 Task: Add Sprouts Watermelon Spears to the cart.
Action: Mouse pressed left at (248, 115)
Screenshot: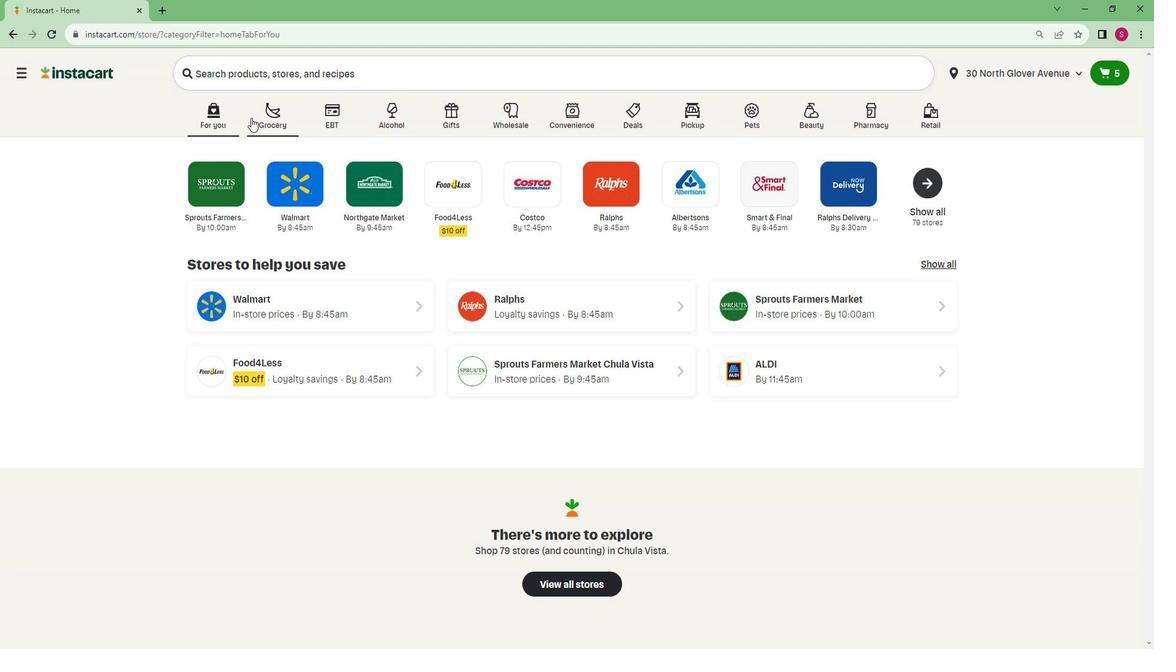 
Action: Mouse moved to (260, 345)
Screenshot: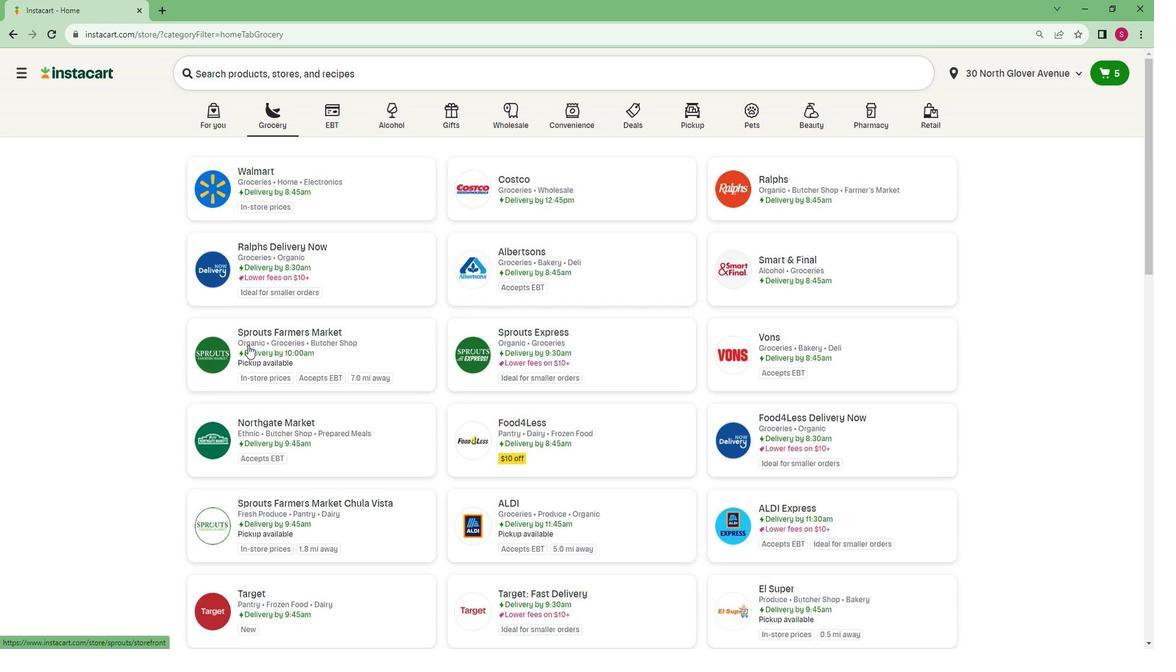 
Action: Mouse pressed left at (260, 345)
Screenshot: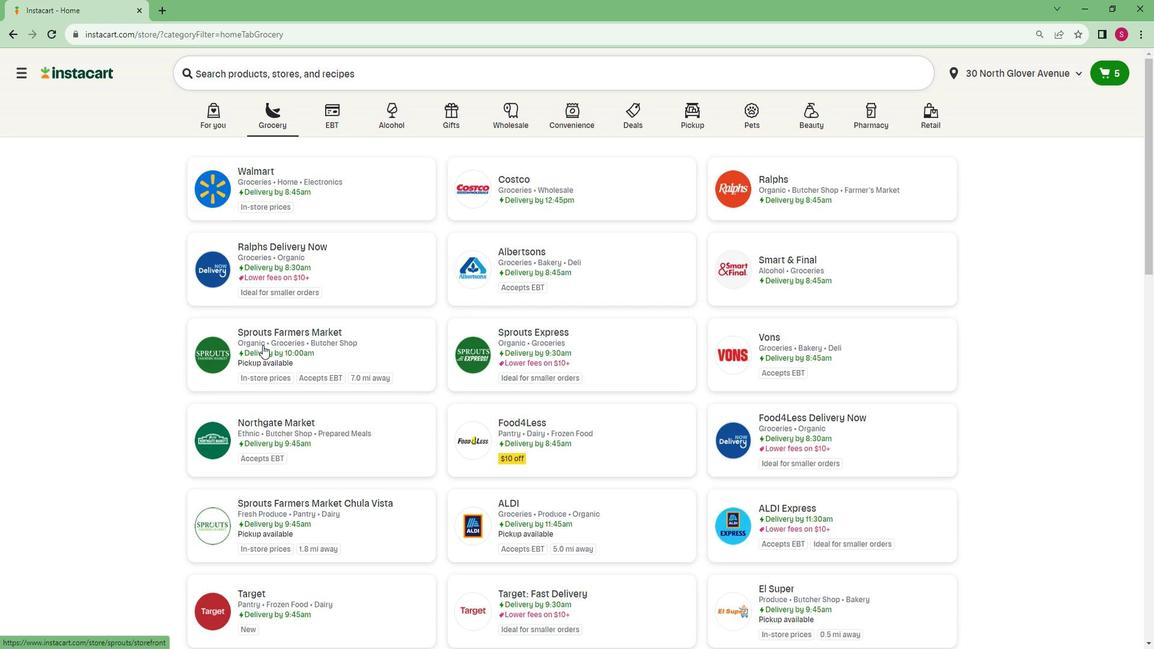 
Action: Mouse moved to (106, 366)
Screenshot: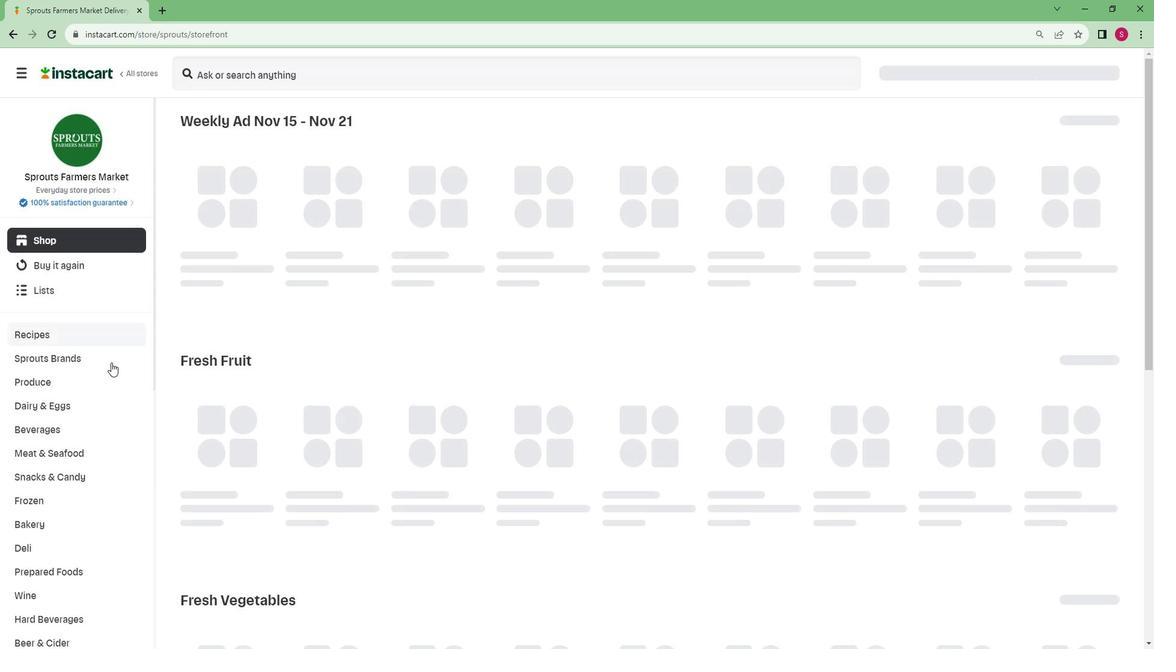 
Action: Mouse scrolled (106, 366) with delta (0, 0)
Screenshot: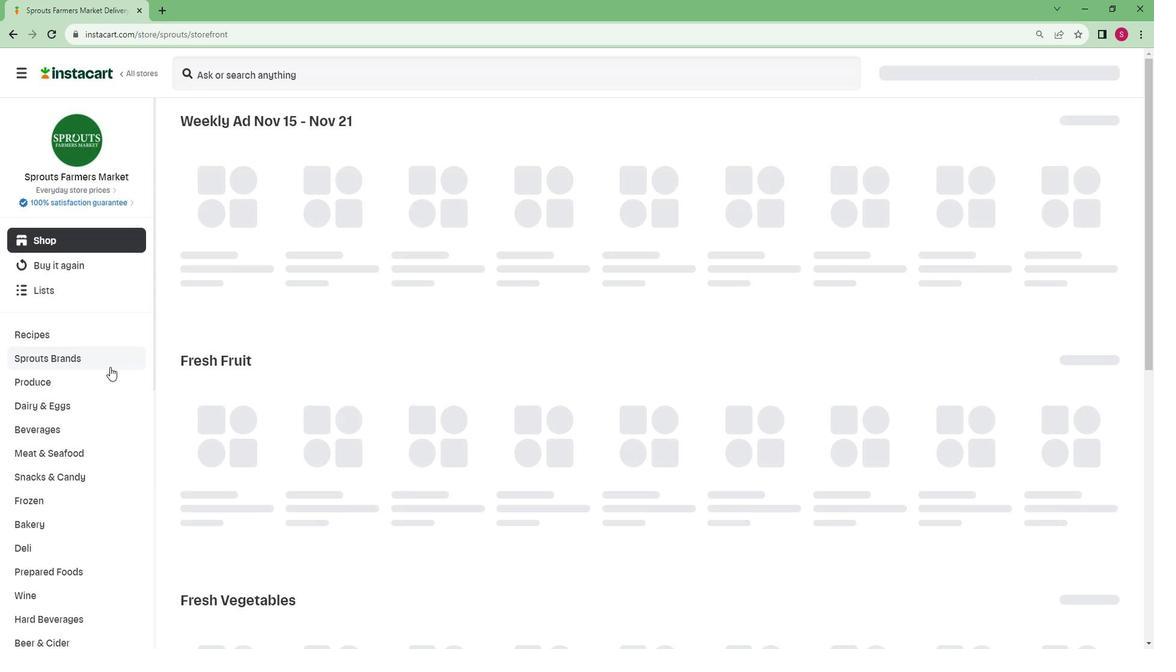 
Action: Mouse scrolled (106, 366) with delta (0, 0)
Screenshot: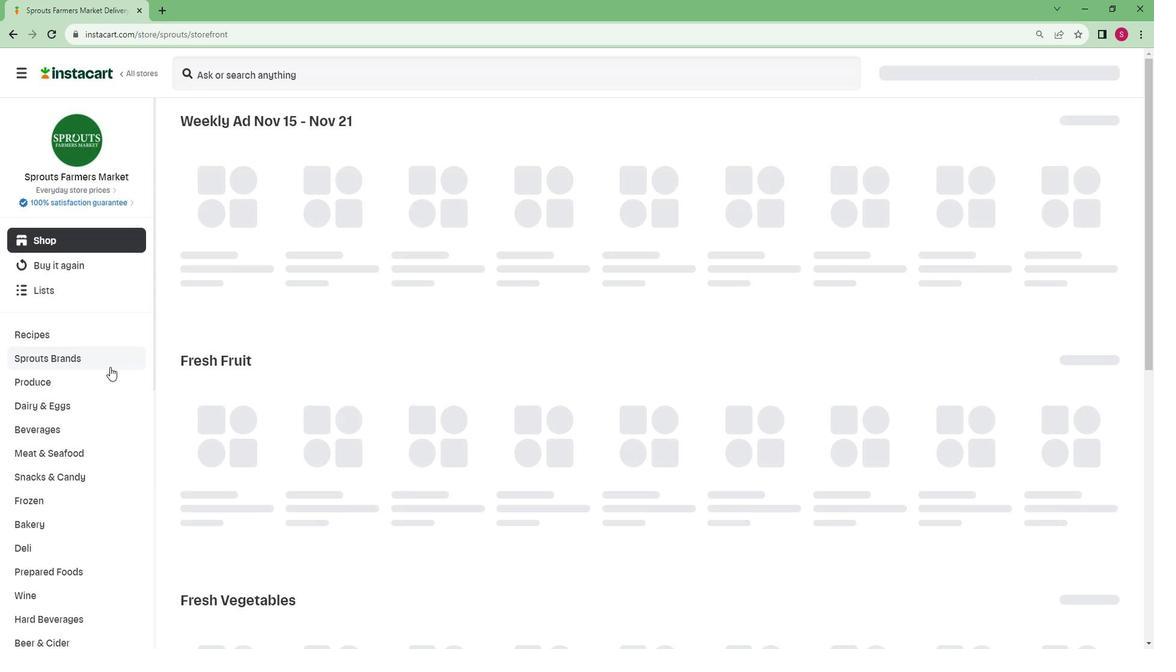 
Action: Mouse scrolled (106, 366) with delta (0, 0)
Screenshot: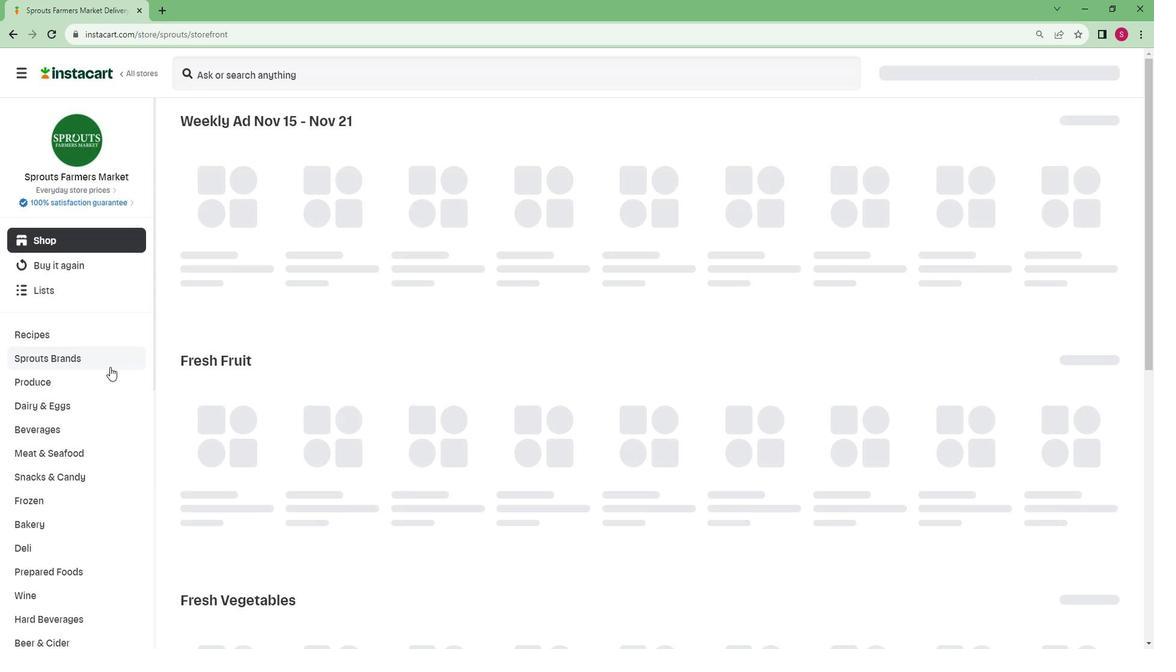 
Action: Mouse scrolled (106, 366) with delta (0, 0)
Screenshot: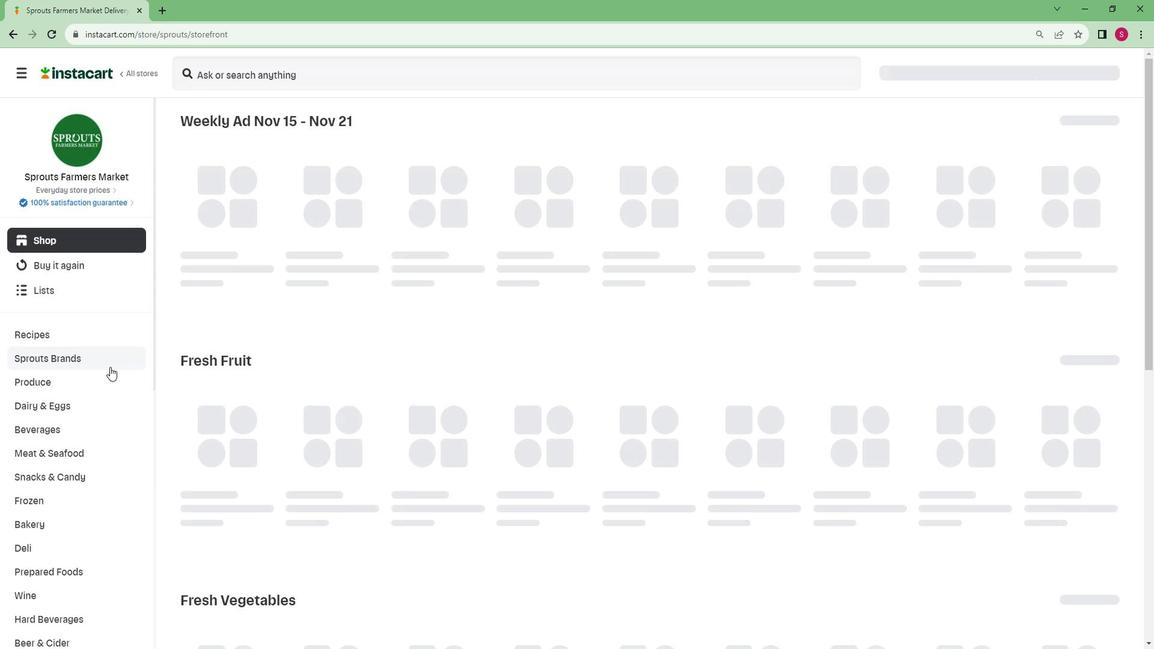 
Action: Mouse scrolled (106, 366) with delta (0, 0)
Screenshot: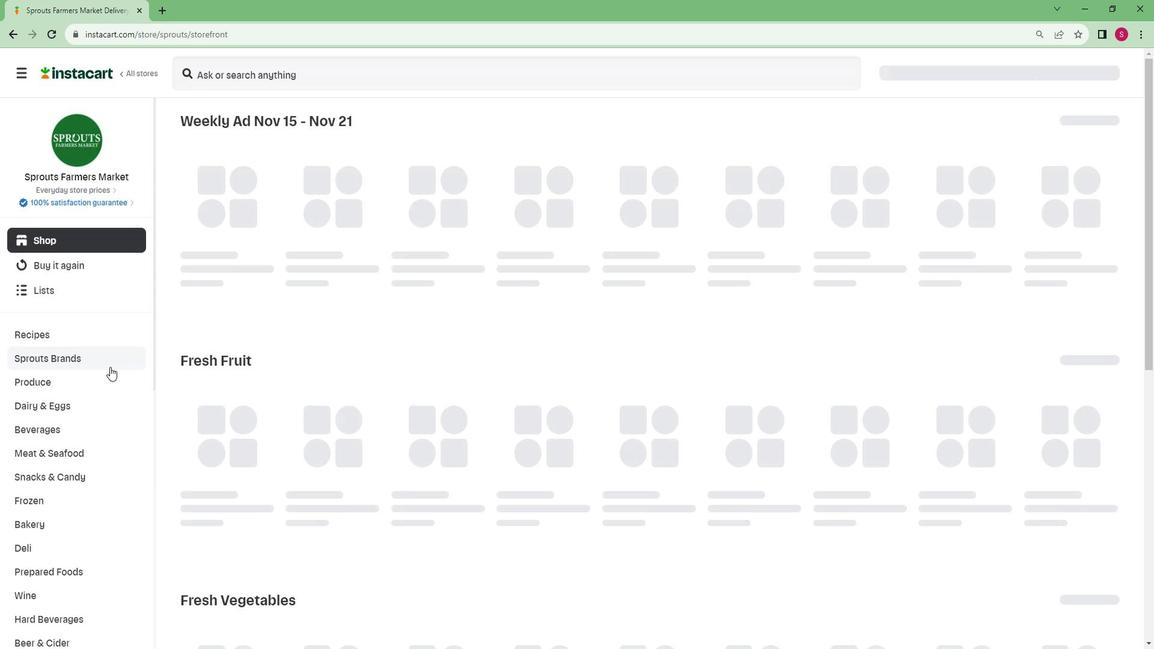 
Action: Mouse scrolled (106, 366) with delta (0, 0)
Screenshot: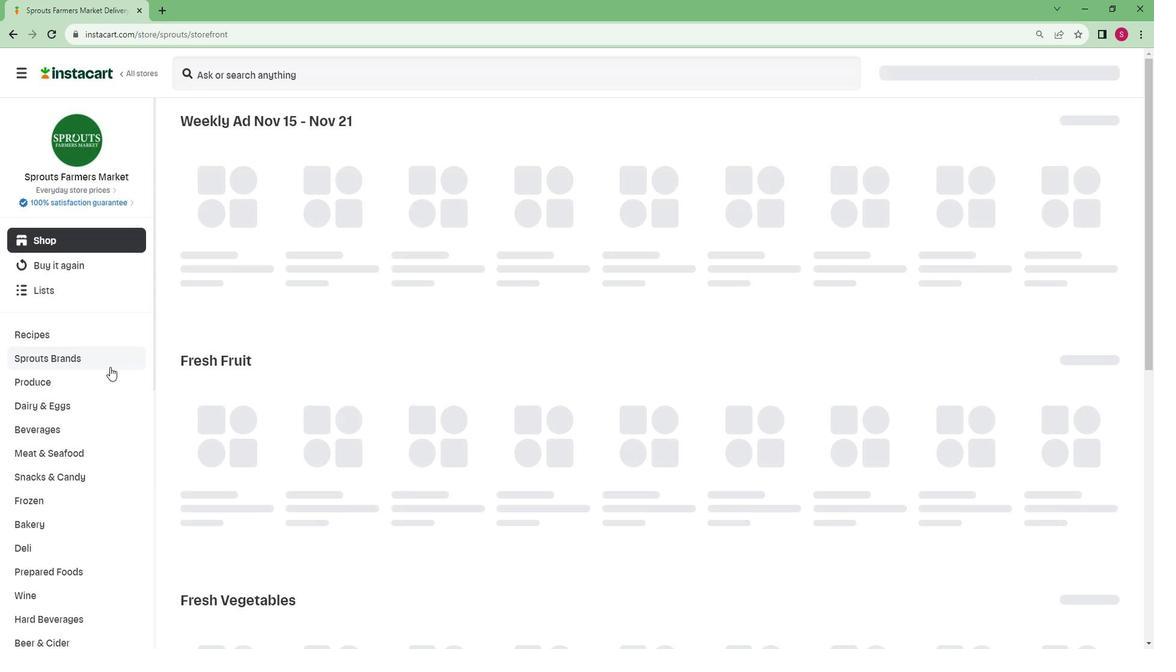 
Action: Mouse moved to (100, 370)
Screenshot: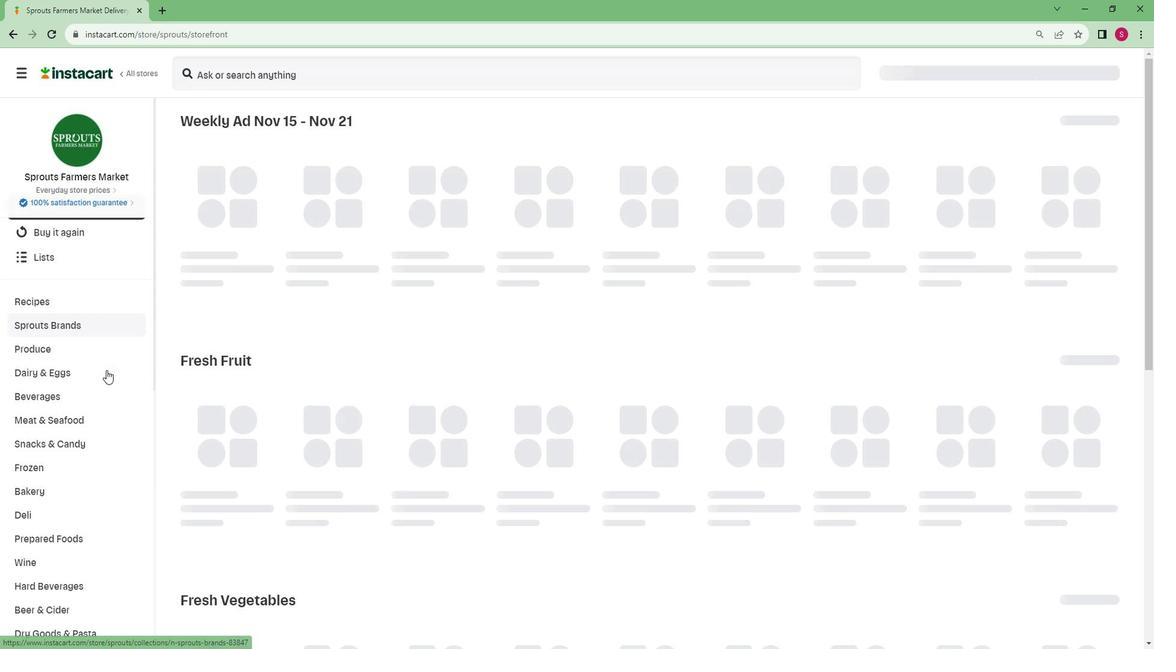 
Action: Mouse scrolled (100, 370) with delta (0, 0)
Screenshot: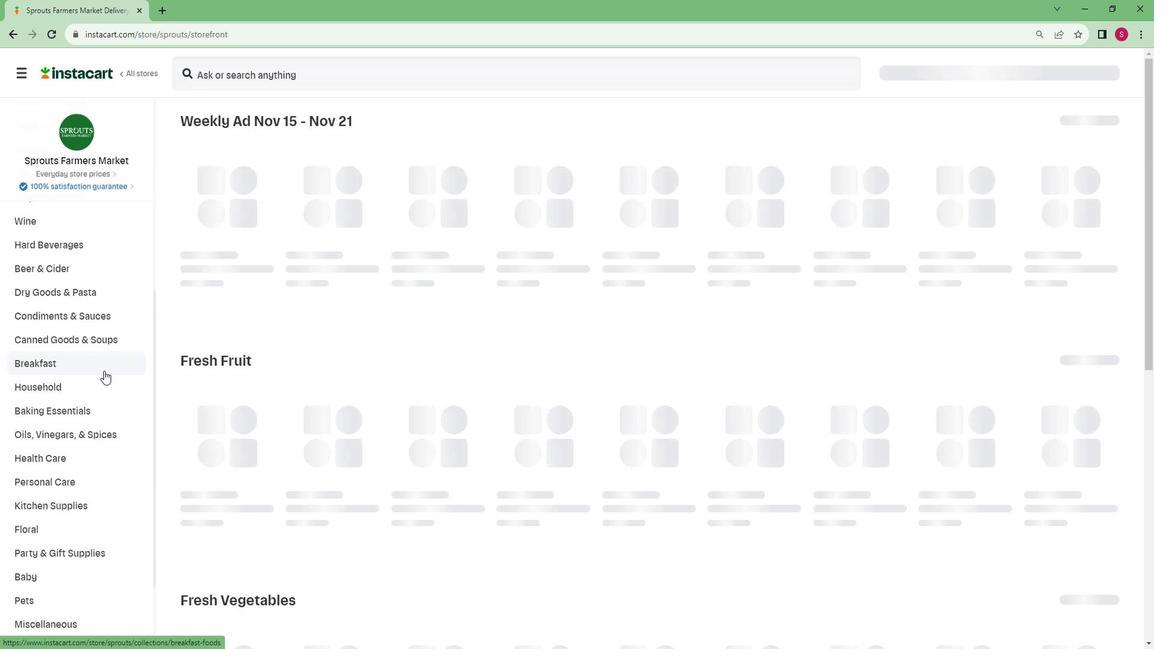 
Action: Mouse scrolled (100, 370) with delta (0, 0)
Screenshot: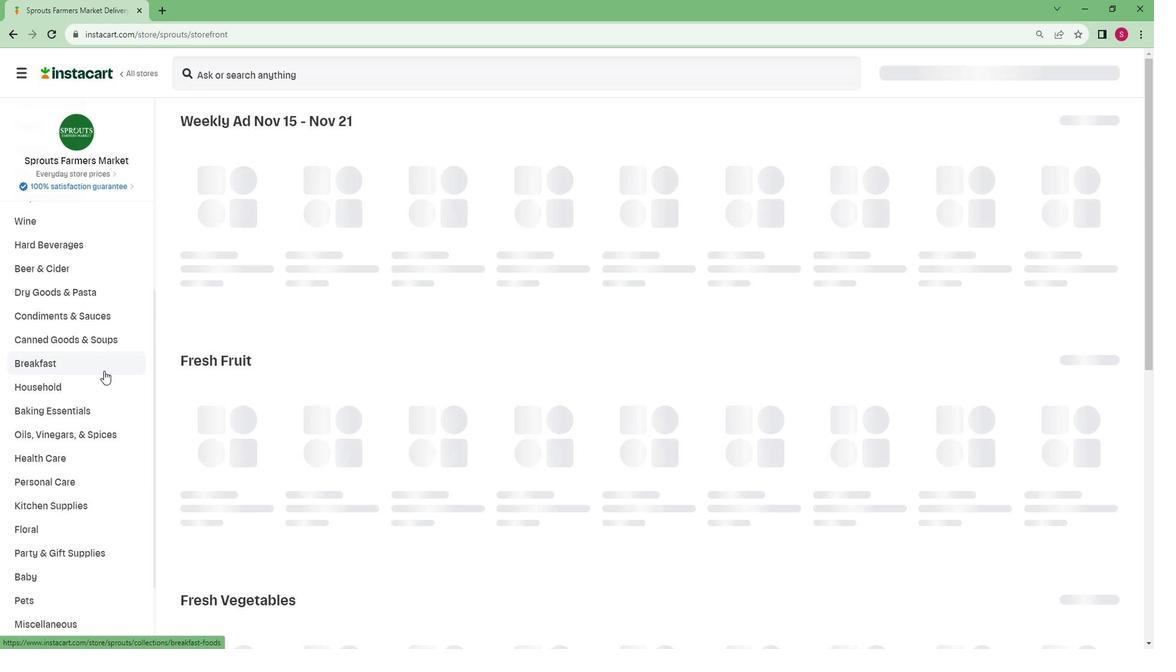 
Action: Mouse scrolled (100, 370) with delta (0, 0)
Screenshot: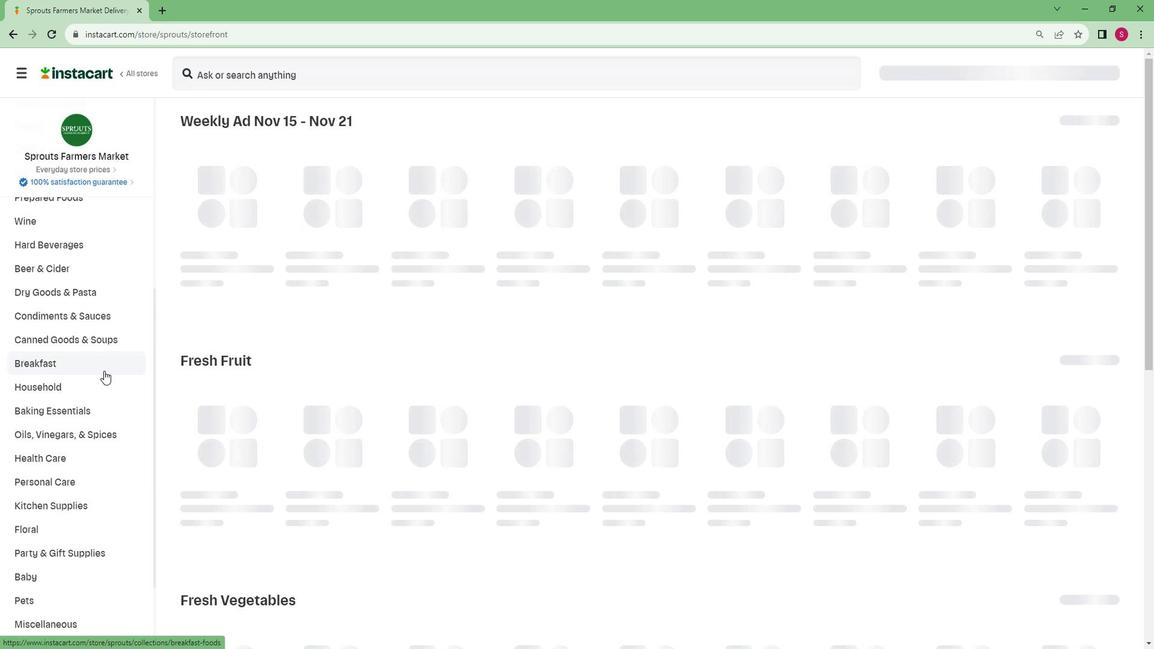 
Action: Mouse moved to (36, 632)
Screenshot: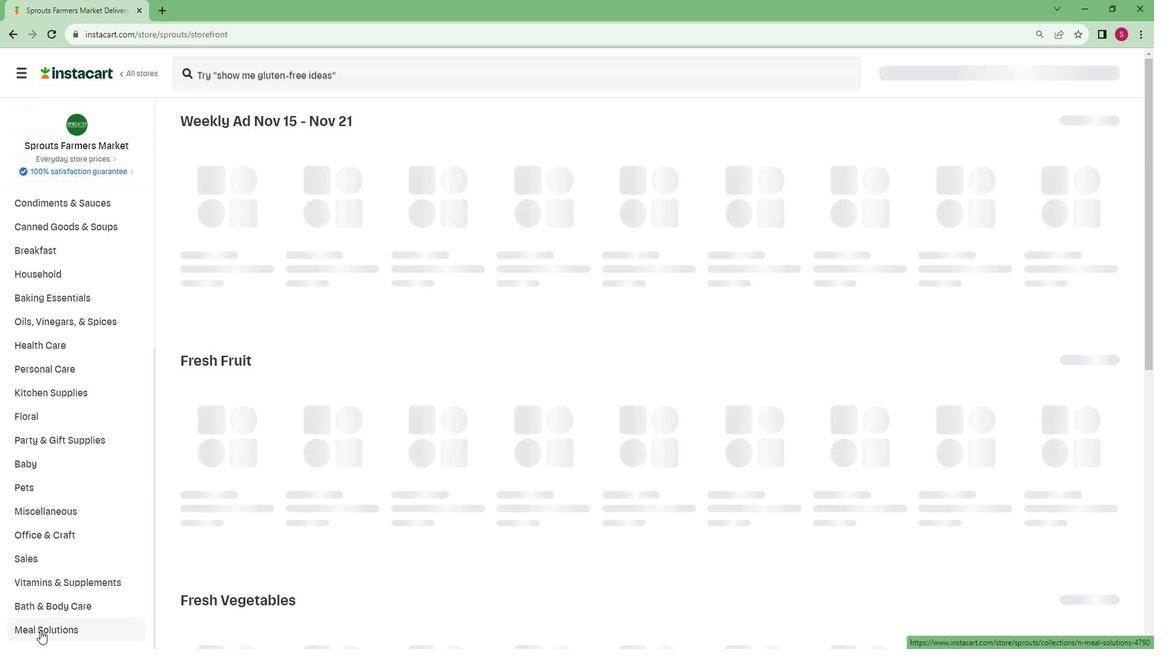 
Action: Mouse pressed left at (36, 632)
Screenshot: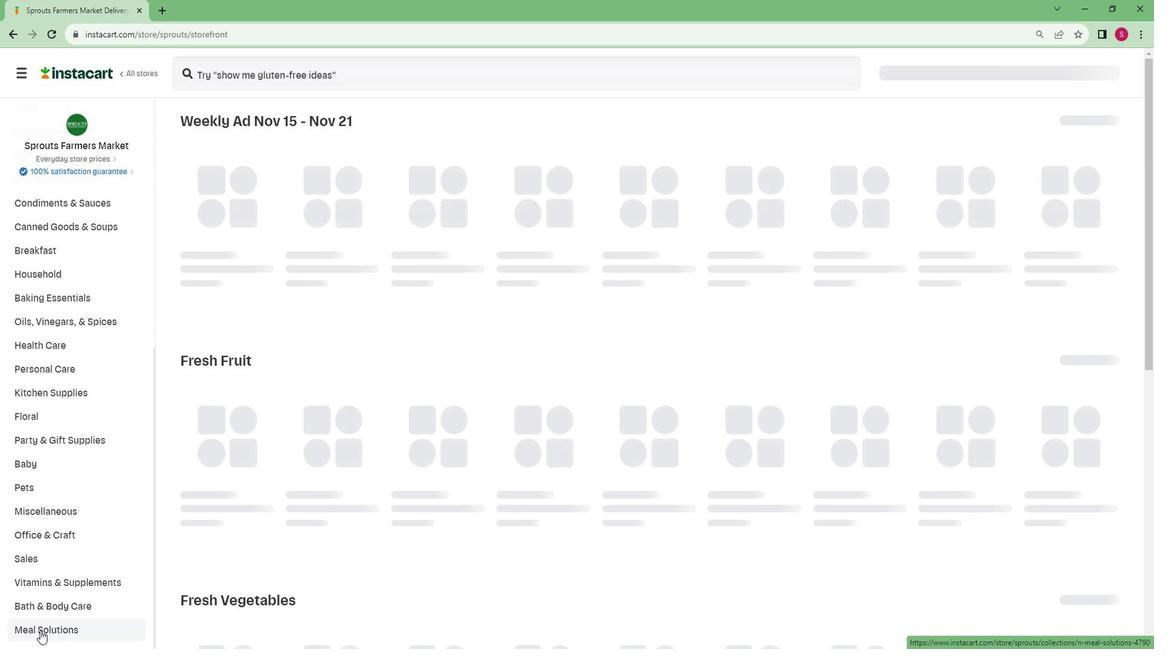 
Action: Mouse moved to (60, 575)
Screenshot: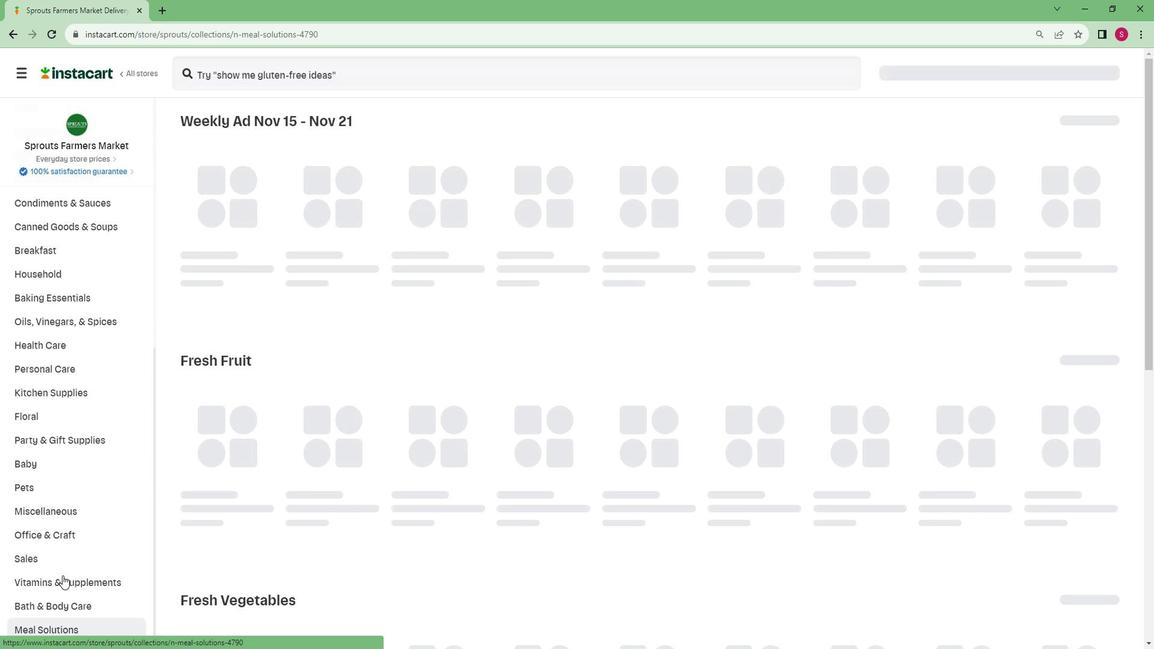
Action: Mouse scrolled (60, 574) with delta (0, 0)
Screenshot: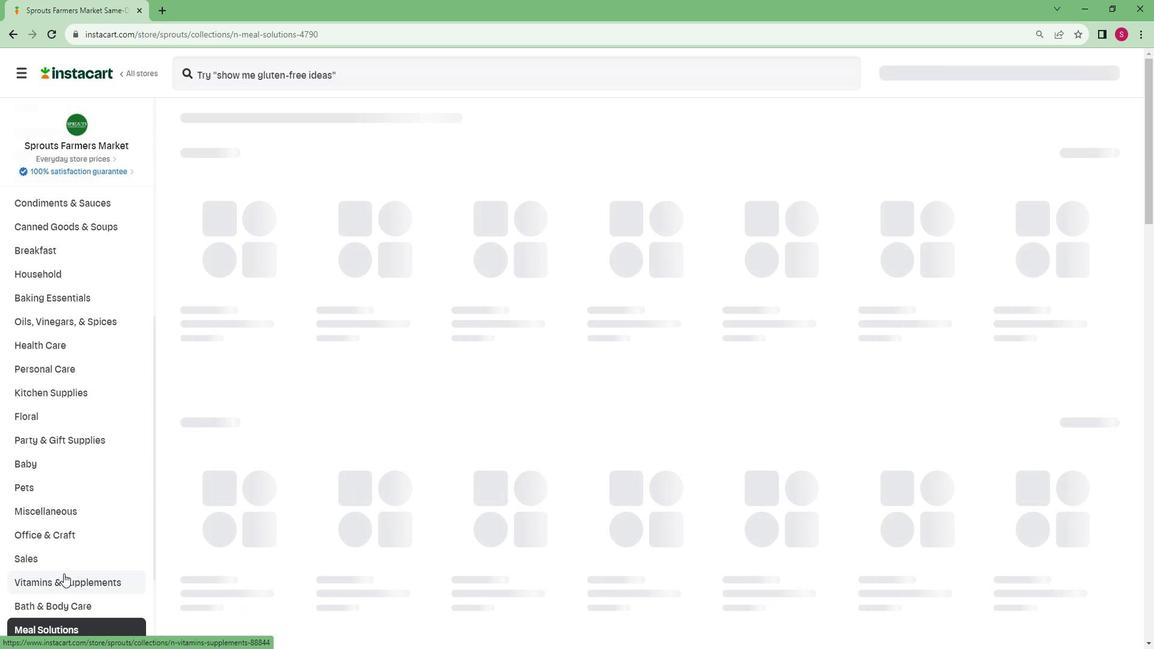 
Action: Mouse scrolled (60, 574) with delta (0, 0)
Screenshot: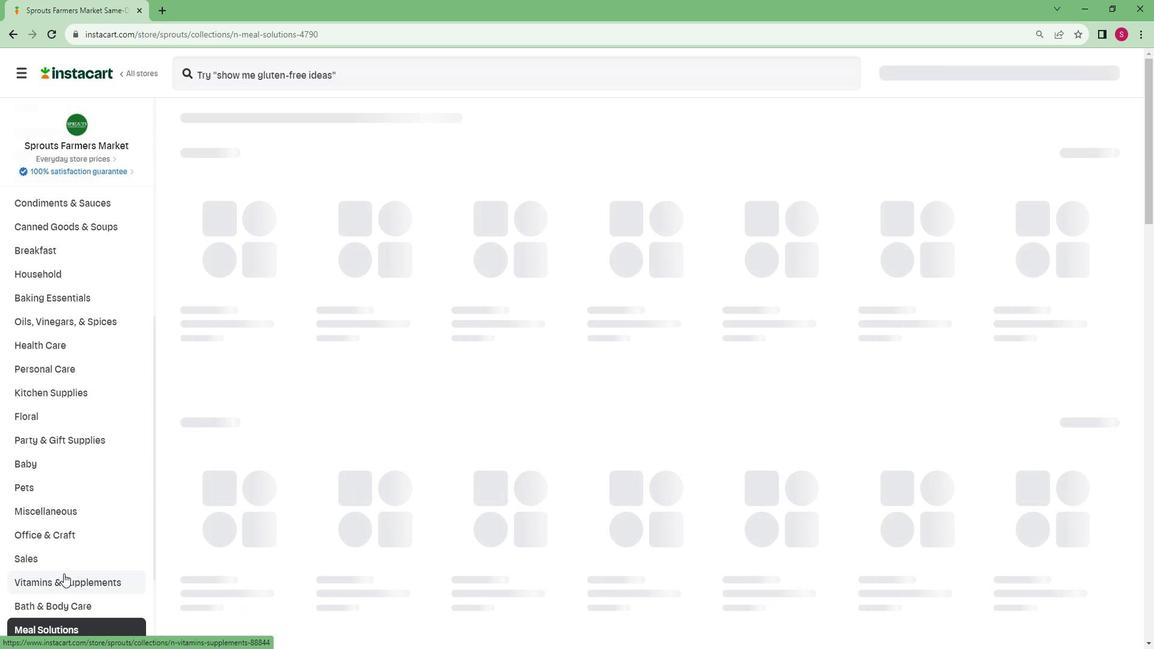 
Action: Mouse scrolled (60, 574) with delta (0, 0)
Screenshot: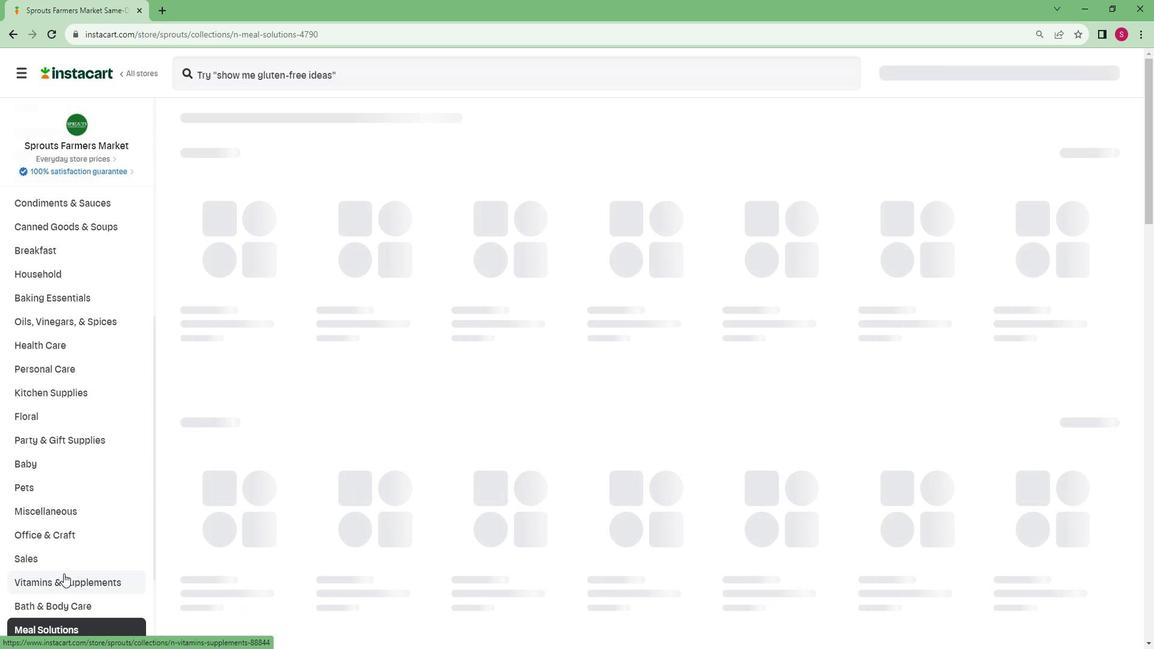 
Action: Mouse pressed left at (60, 575)
Screenshot: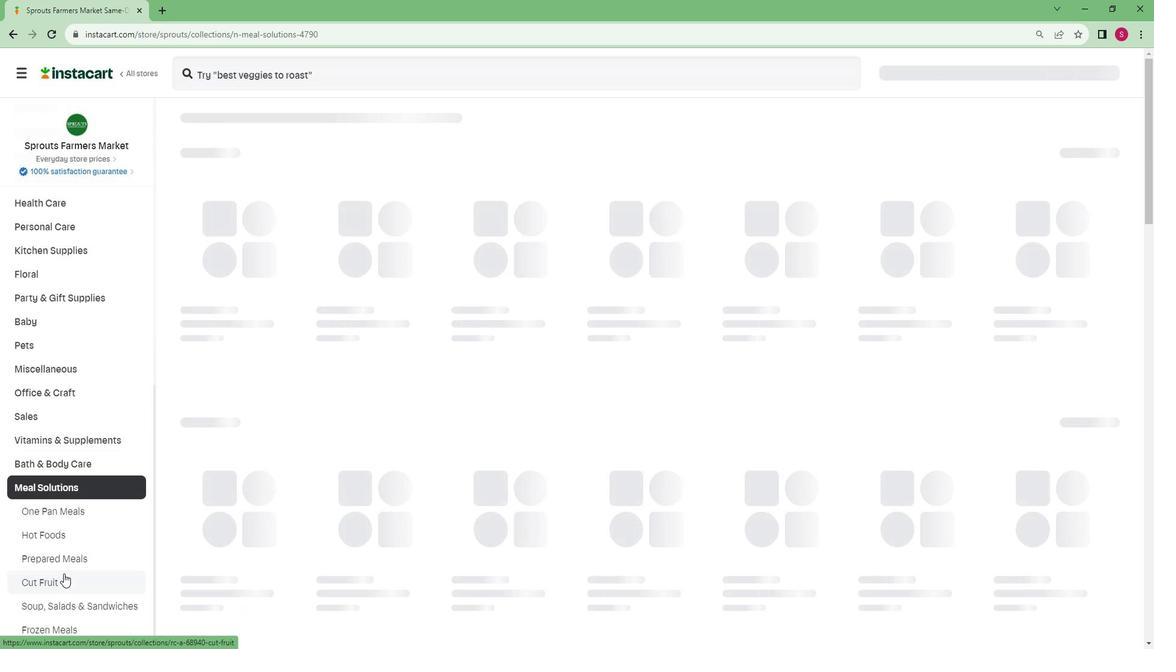 
Action: Mouse moved to (325, 82)
Screenshot: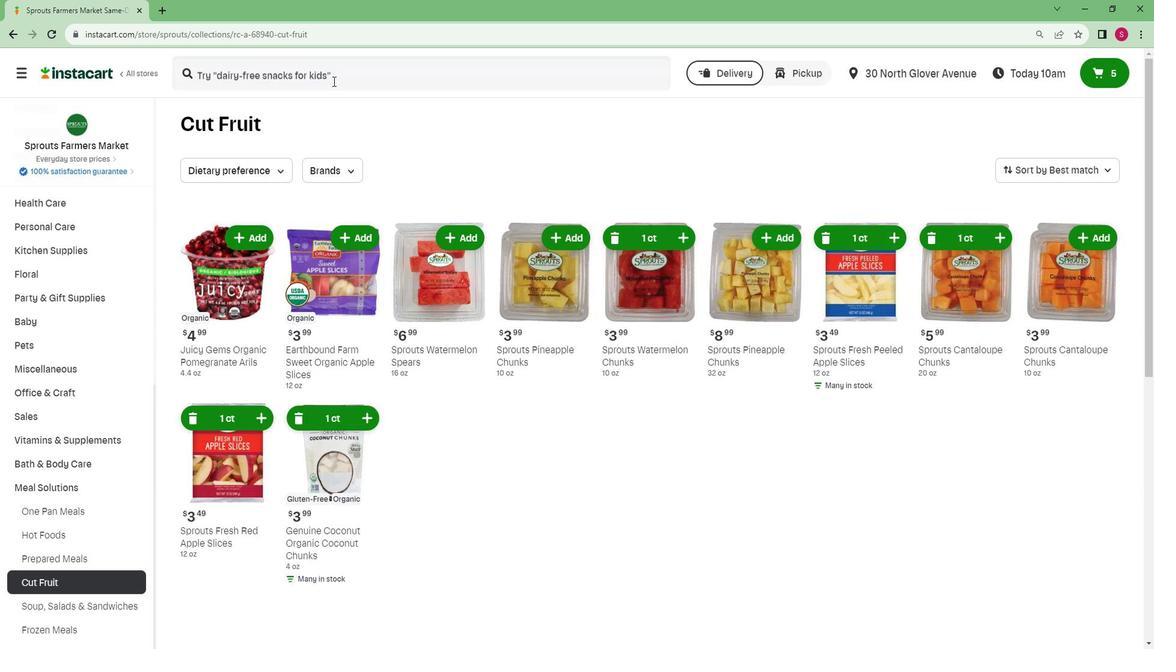 
Action: Mouse pressed left at (325, 82)
Screenshot: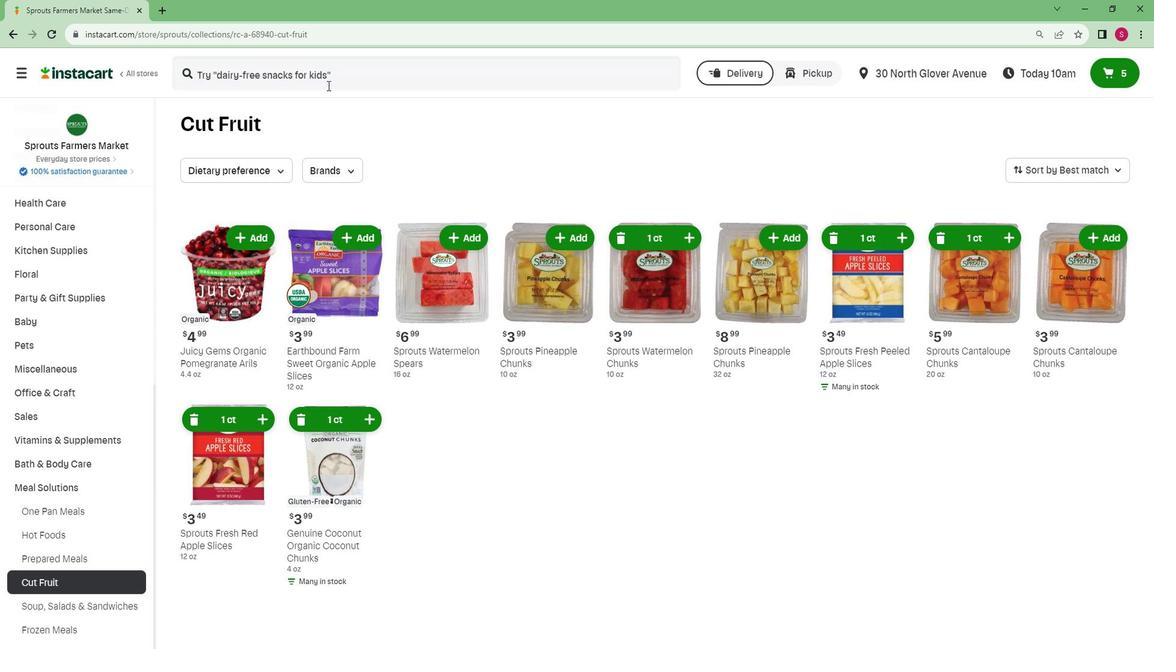 
Action: Key pressed <Key.caps_lock>S<Key.caps_lock>prouts<Key.space><Key.caps_lock>W<Key.caps_lock>atermelon<Key.space><Key.caps_lock>S<Key.caps_lock>pears<Key.enter>
Screenshot: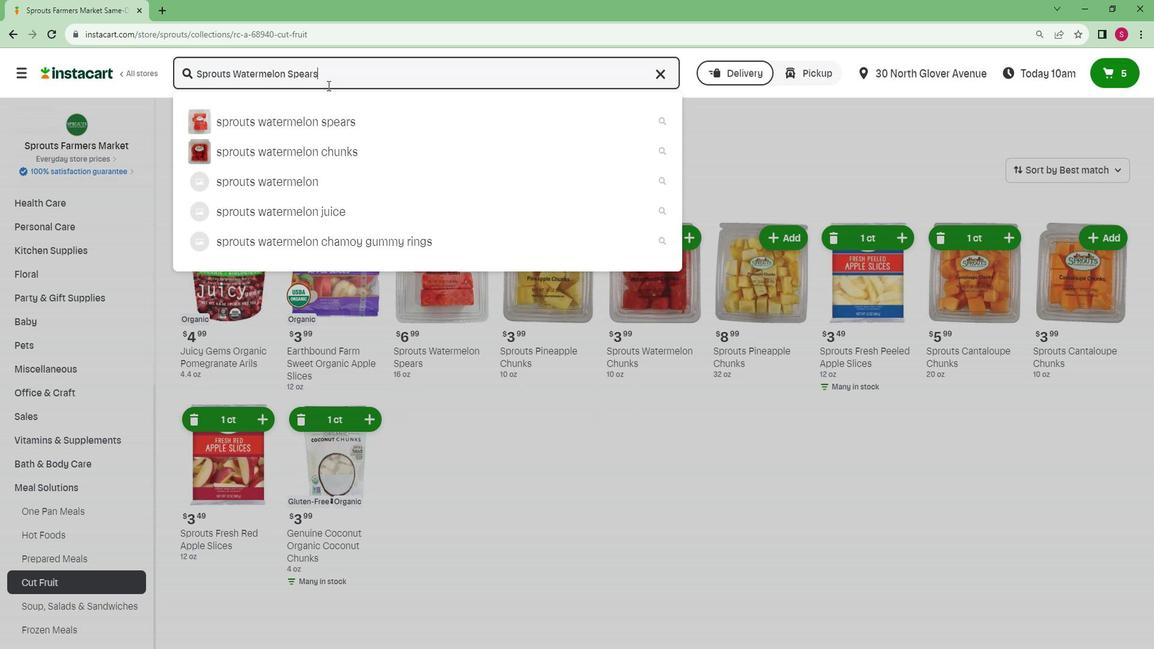 
Action: Mouse moved to (341, 180)
Screenshot: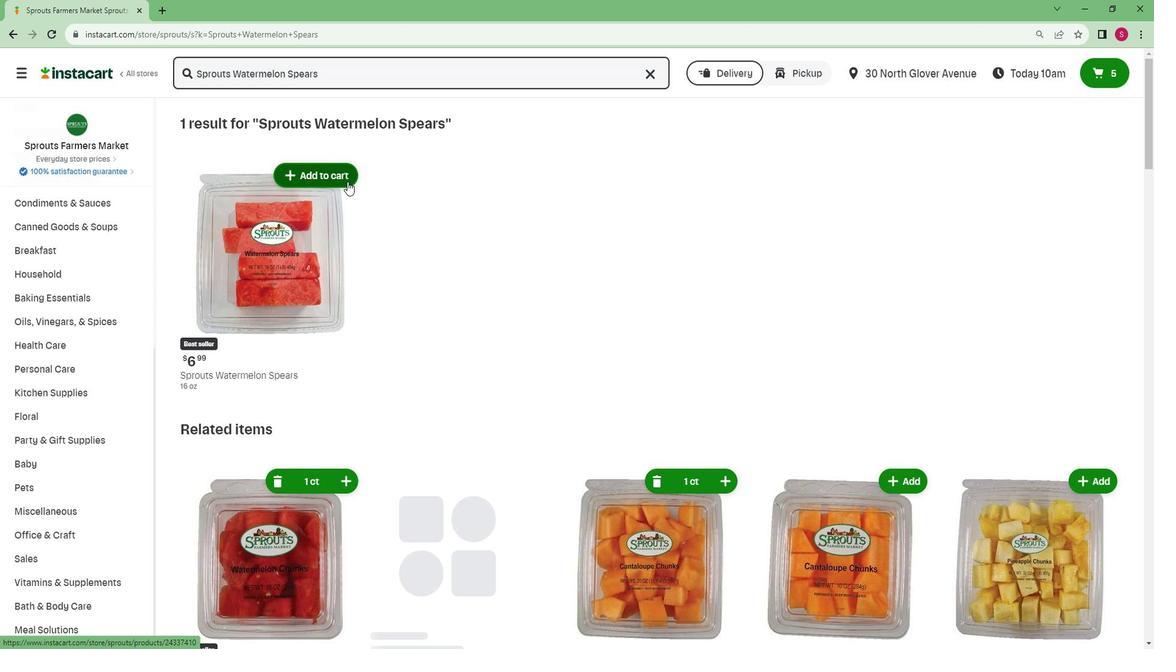 
Action: Mouse pressed left at (341, 180)
Screenshot: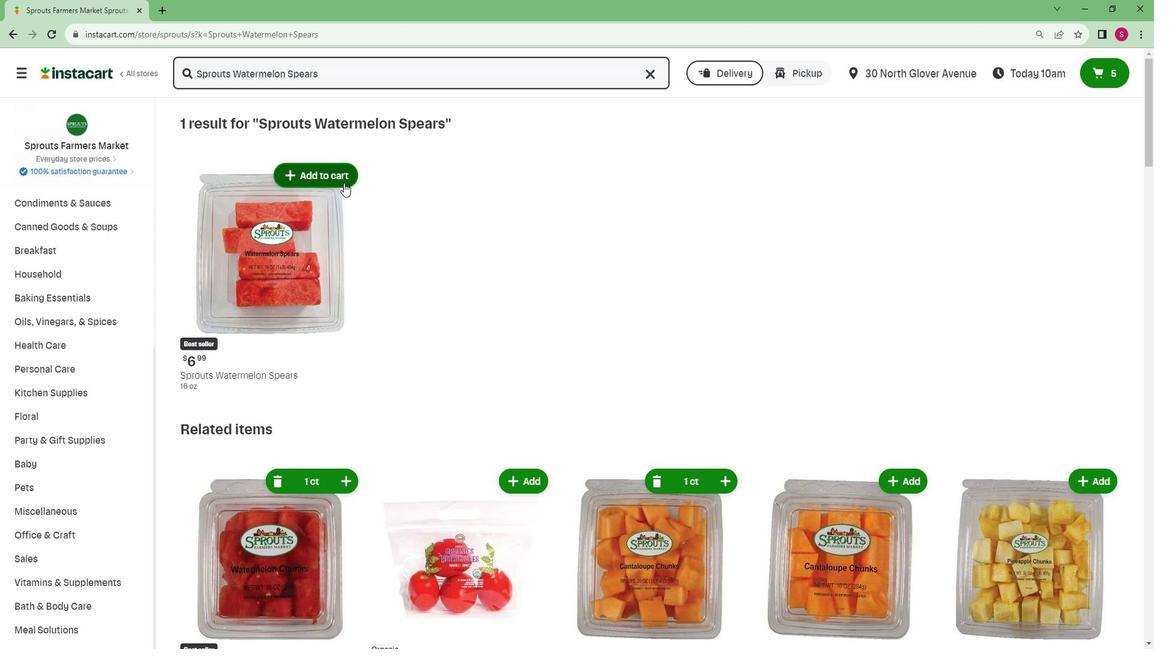 
